 Task: Add Applegate Organic Chicken & Apple Sausage to the cart.
Action: Mouse pressed left at (16, 112)
Screenshot: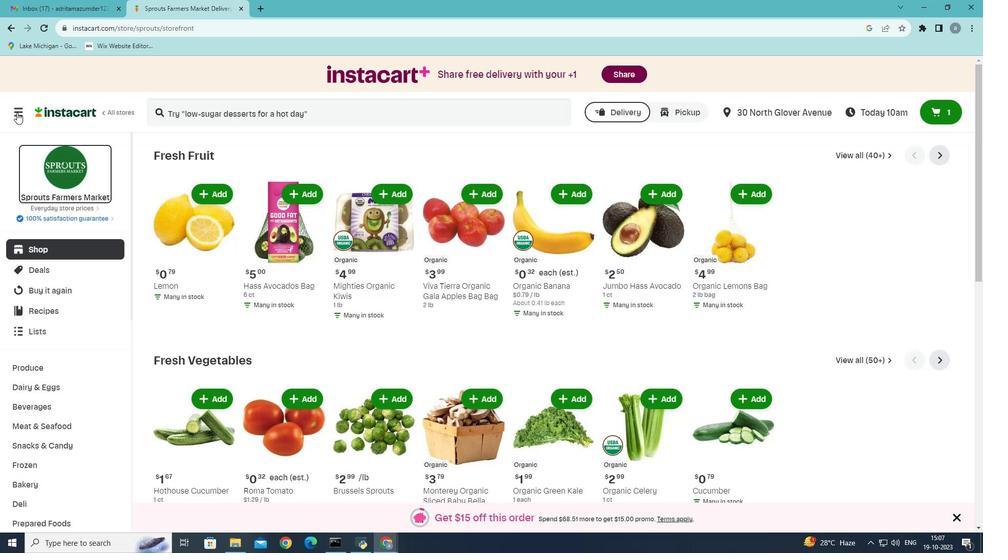 
Action: Mouse moved to (64, 300)
Screenshot: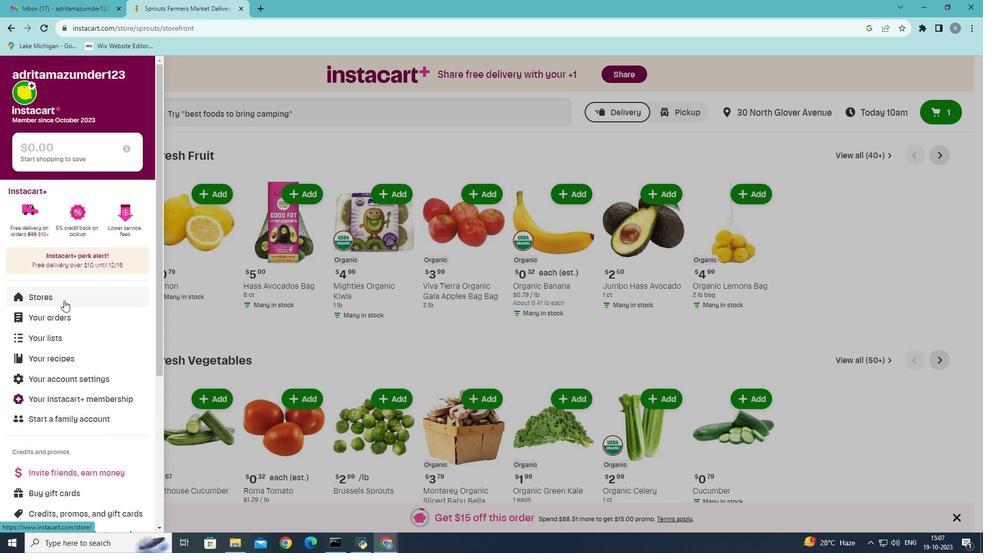 
Action: Mouse pressed left at (64, 300)
Screenshot: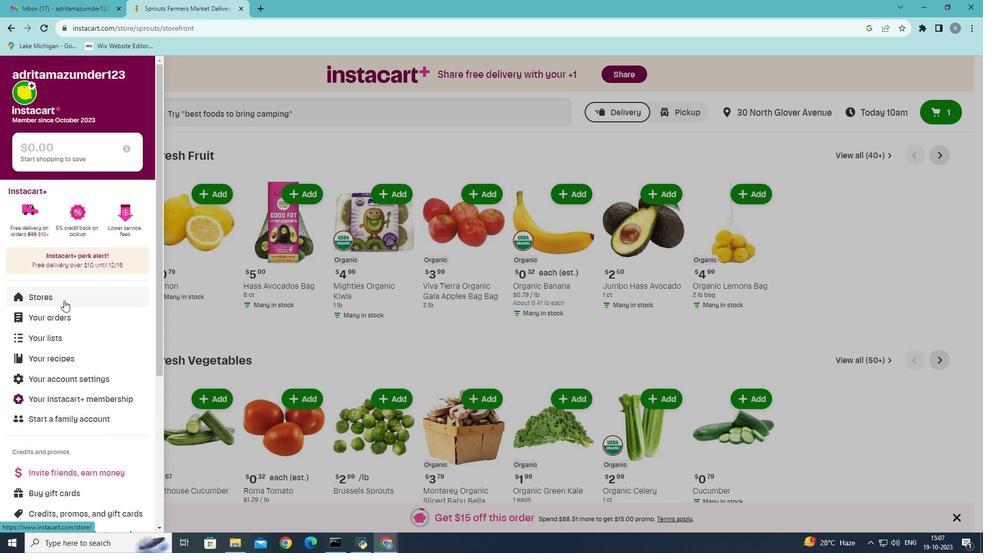 
Action: Mouse moved to (243, 117)
Screenshot: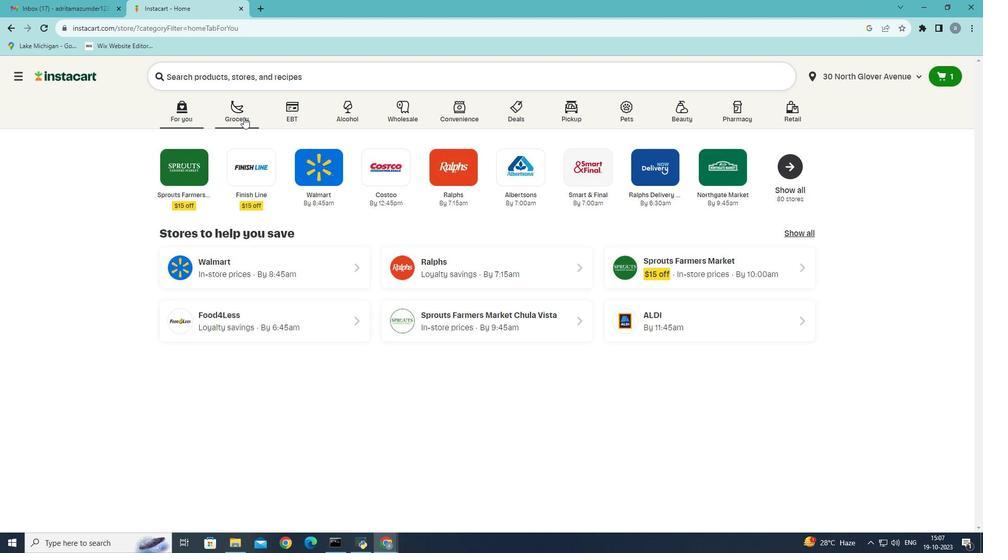 
Action: Mouse pressed left at (243, 117)
Screenshot: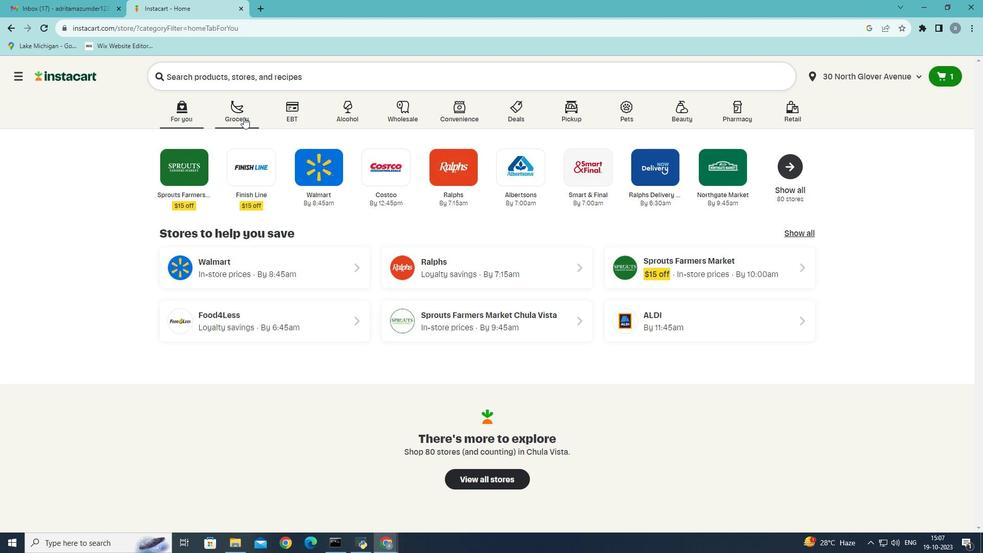 
Action: Mouse moved to (196, 285)
Screenshot: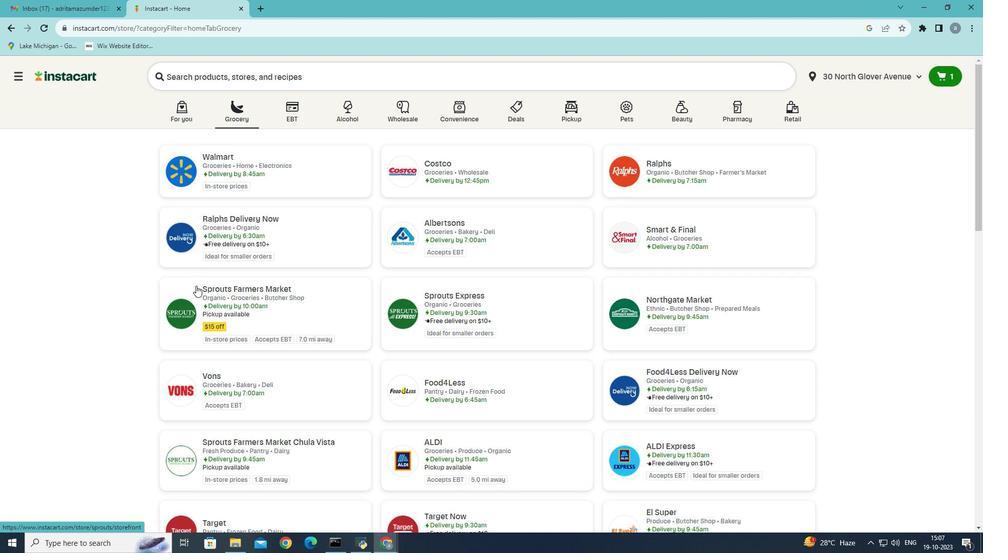 
Action: Mouse pressed left at (196, 285)
Screenshot: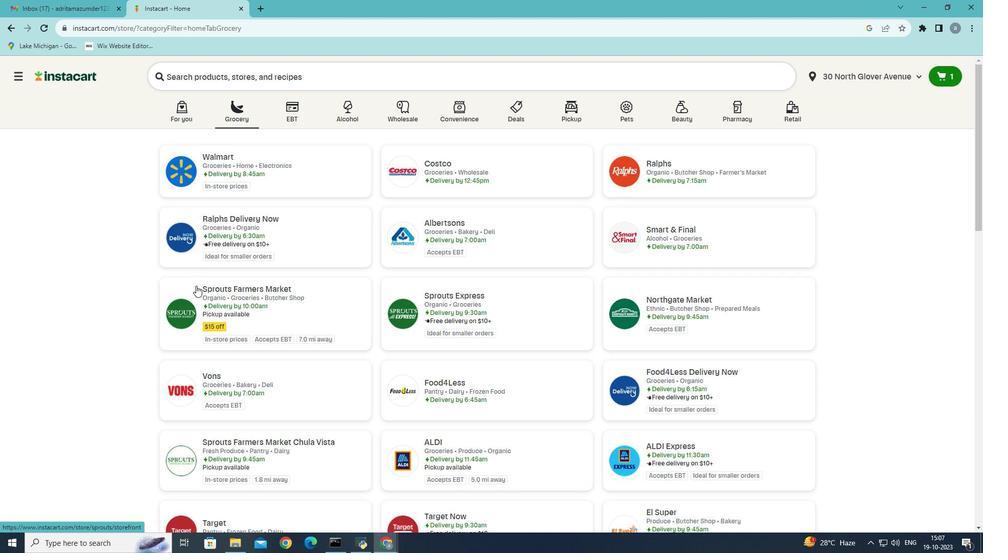 
Action: Mouse moved to (57, 424)
Screenshot: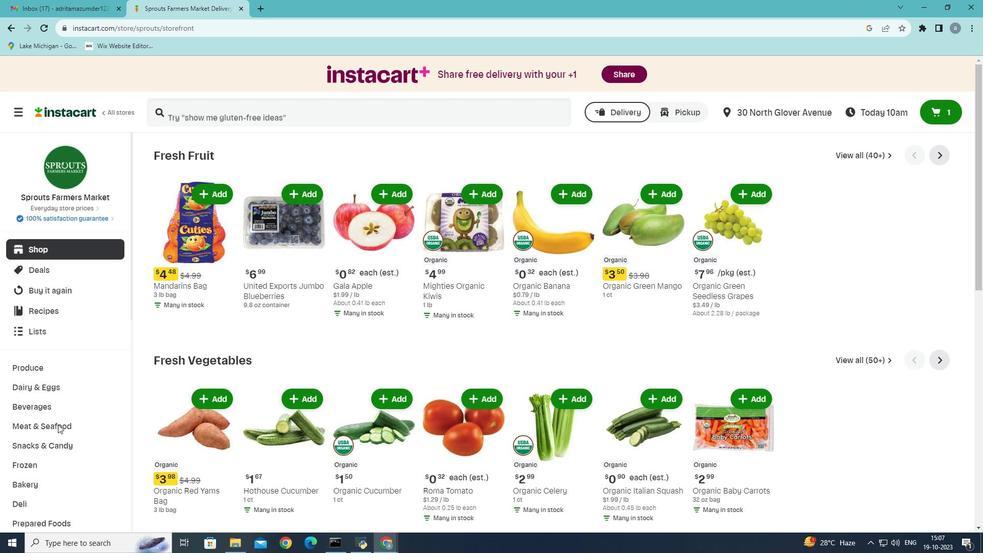 
Action: Mouse pressed left at (57, 424)
Screenshot: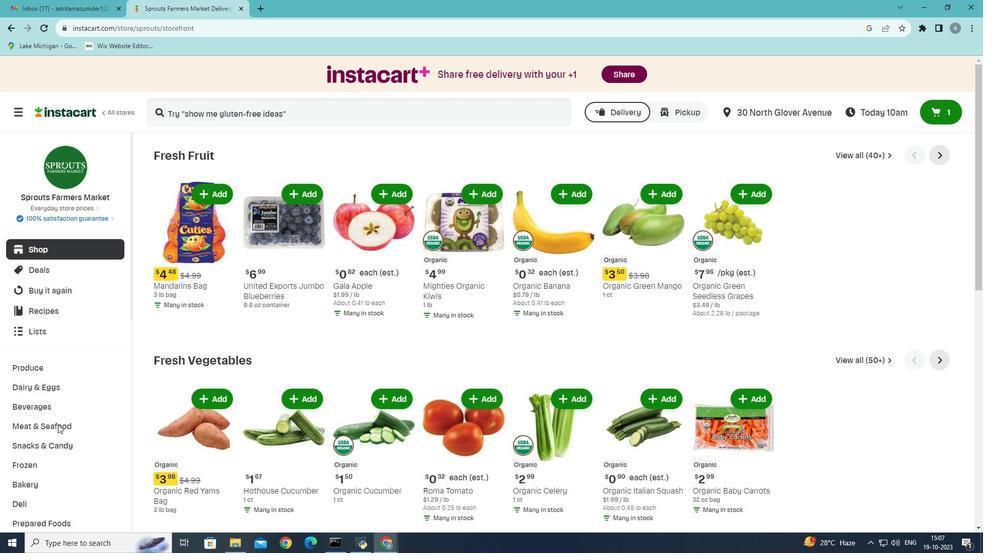 
Action: Mouse moved to (508, 175)
Screenshot: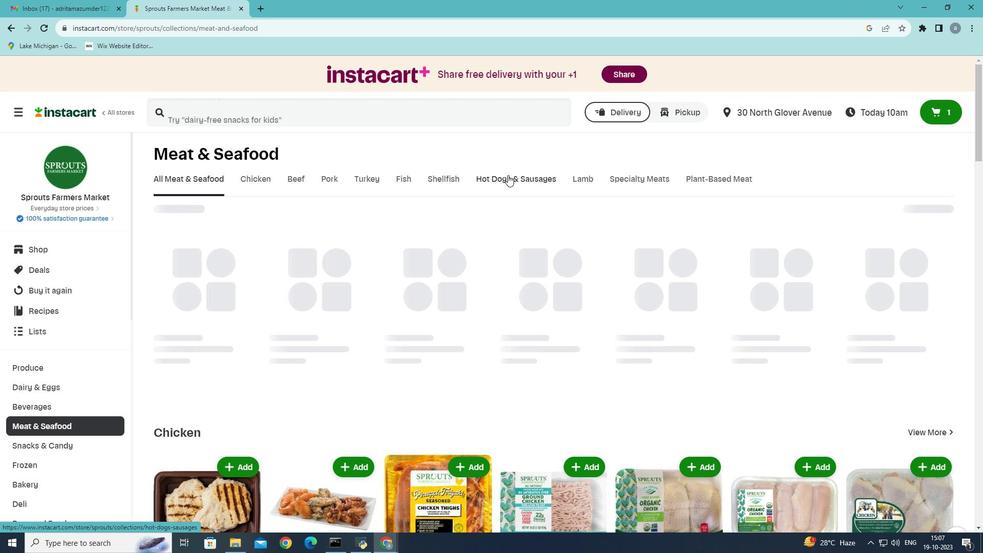 
Action: Mouse pressed left at (508, 175)
Screenshot: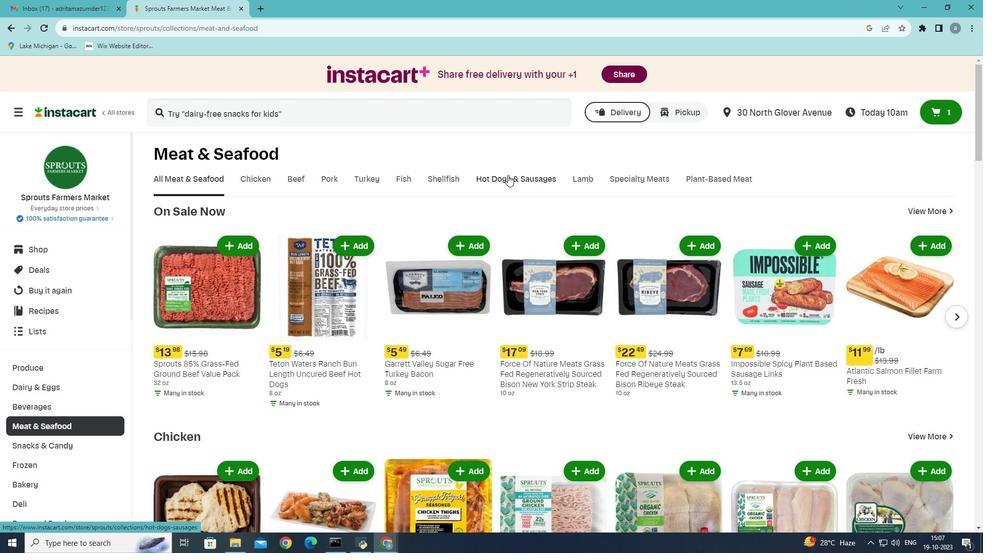 
Action: Mouse moved to (227, 218)
Screenshot: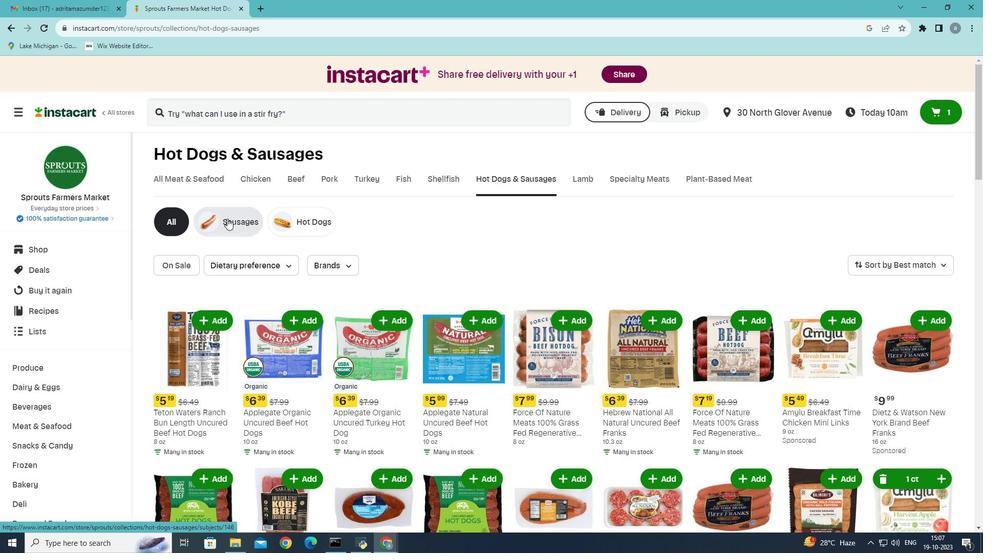 
Action: Mouse pressed left at (227, 218)
Screenshot: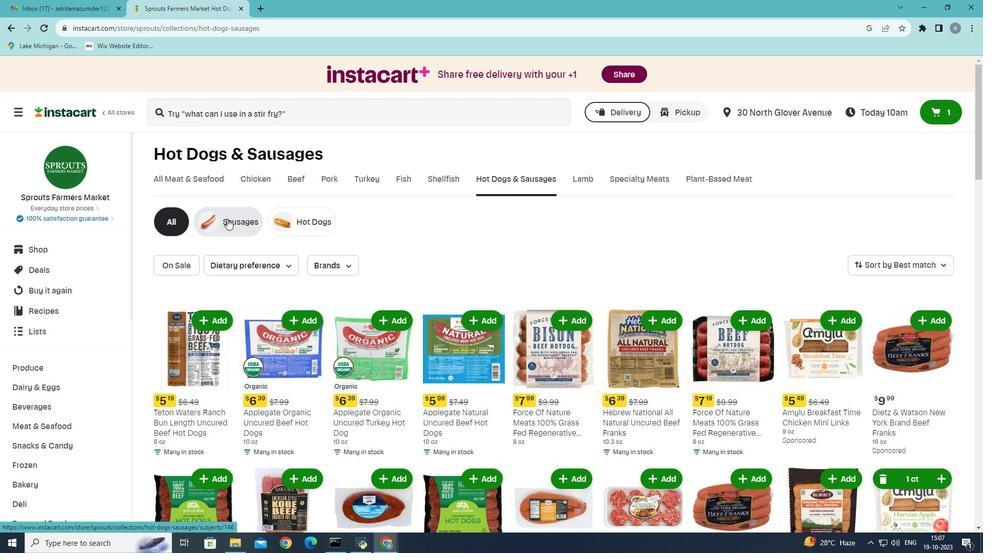 
Action: Mouse moved to (587, 416)
Screenshot: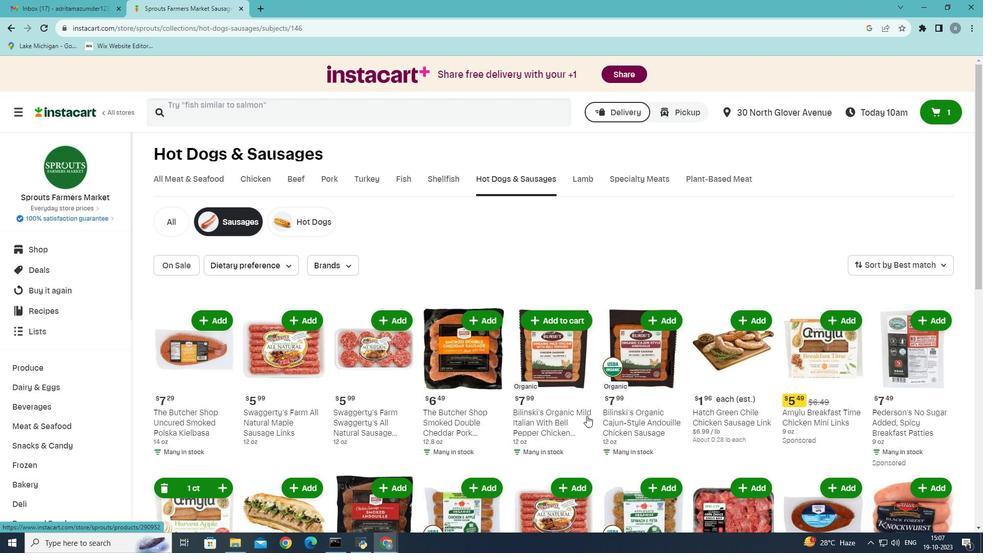 
Action: Mouse scrolled (587, 415) with delta (0, 0)
Screenshot: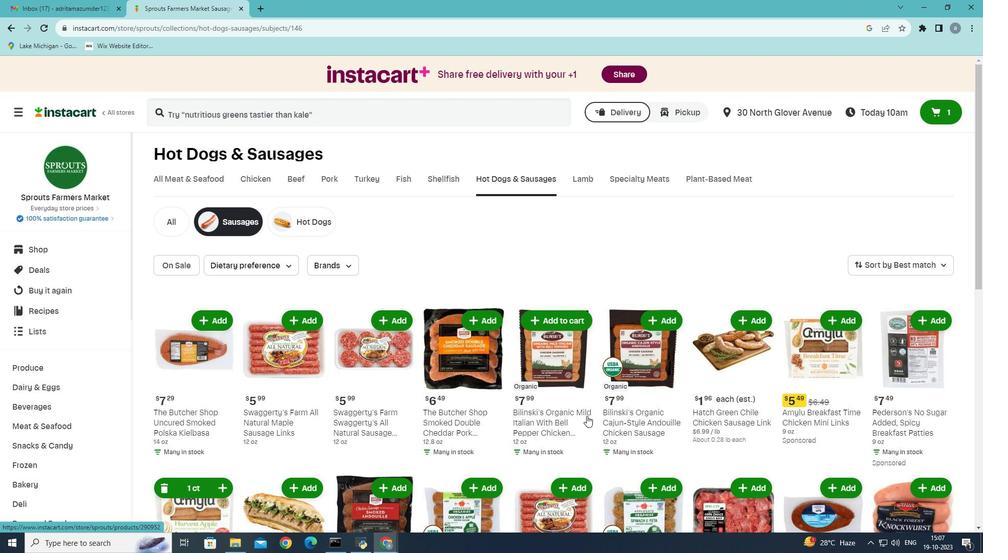 
Action: Mouse moved to (587, 413)
Screenshot: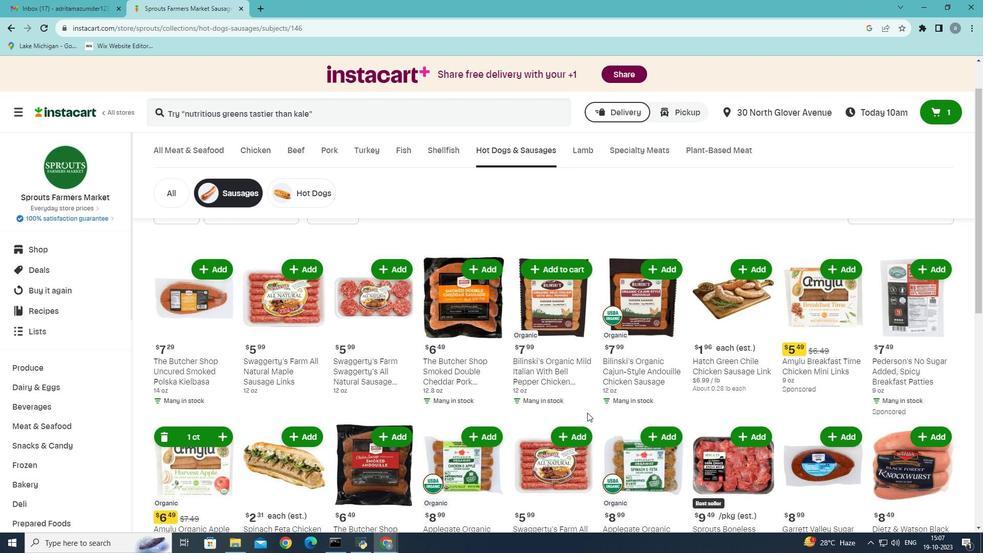 
Action: Mouse scrolled (587, 412) with delta (0, 0)
Screenshot: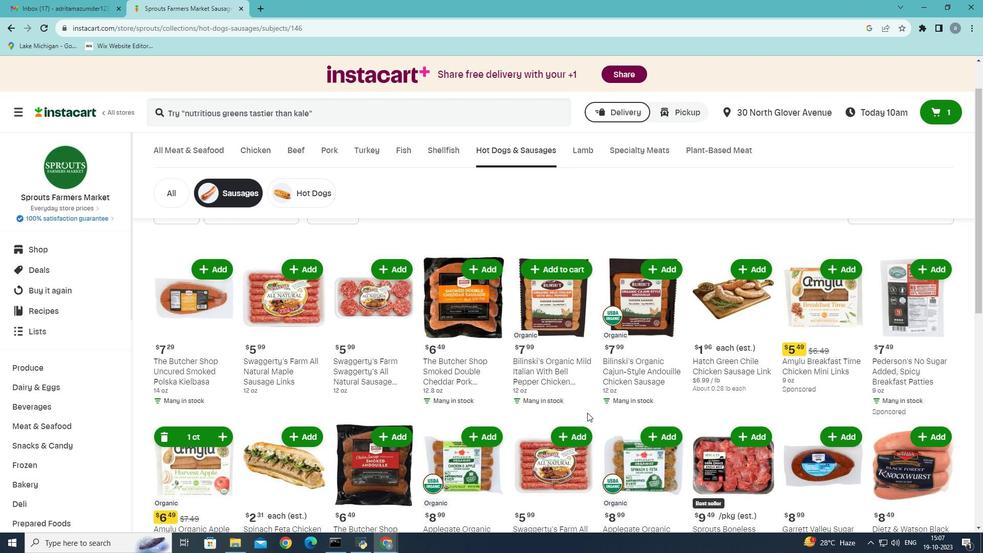 
Action: Mouse scrolled (587, 412) with delta (0, 0)
Screenshot: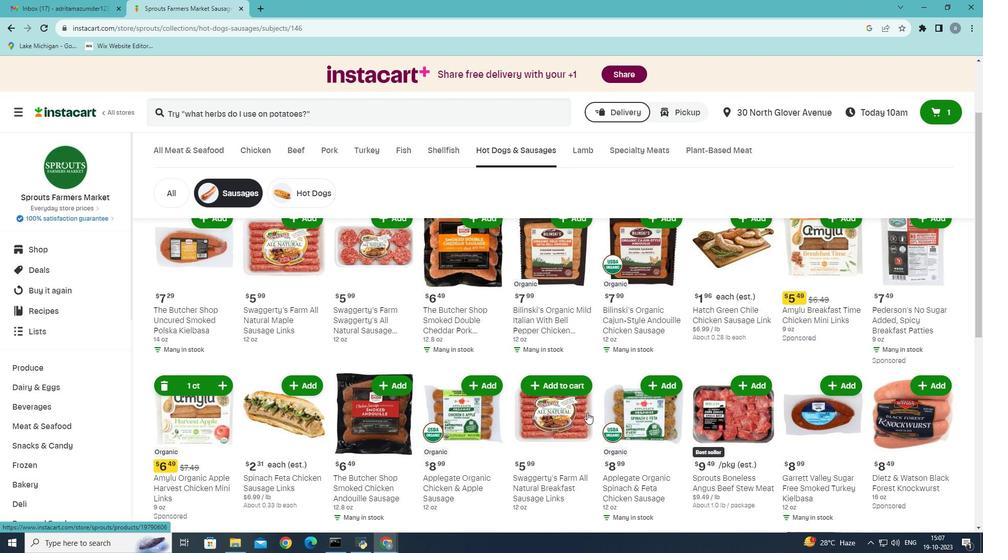 
Action: Mouse moved to (495, 338)
Screenshot: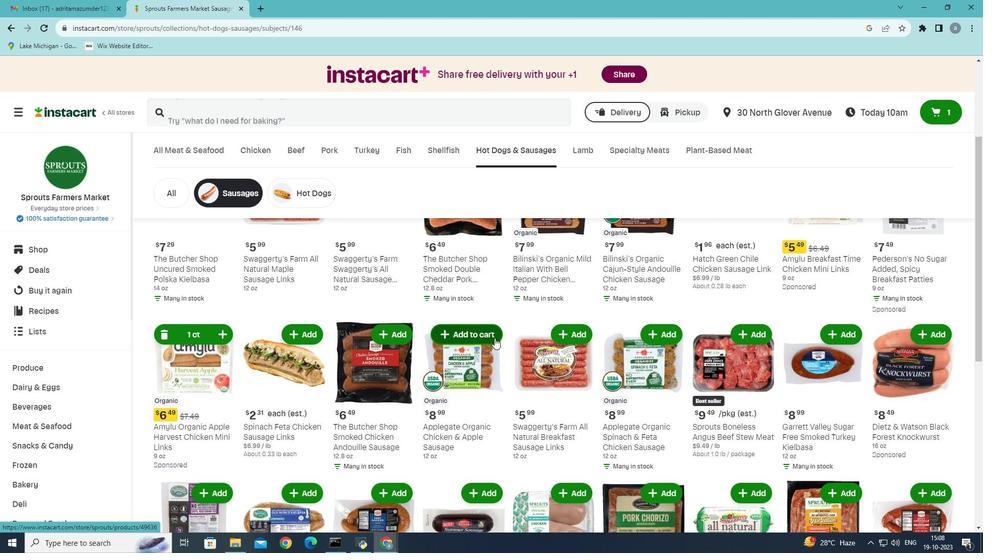 
Action: Mouse pressed left at (495, 338)
Screenshot: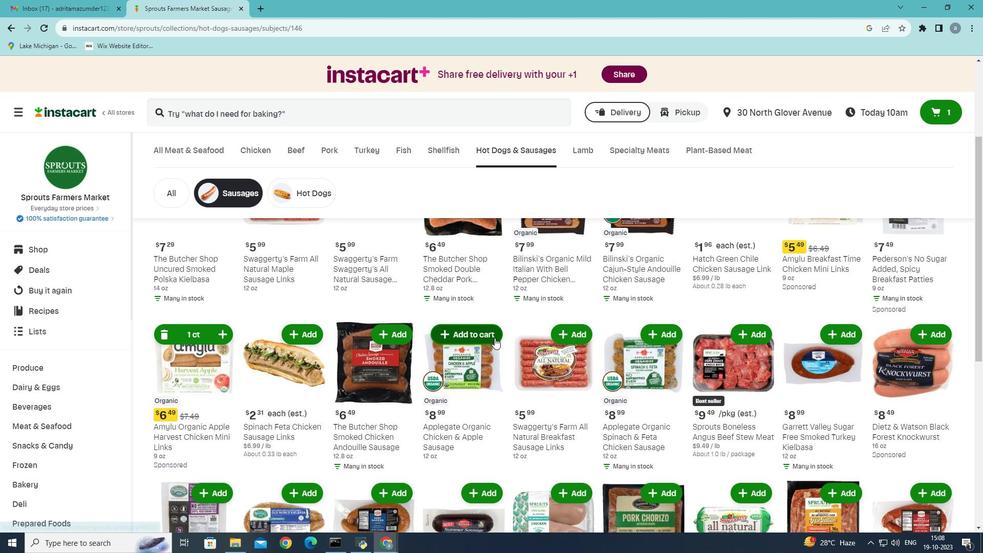 
